 Task: Create Card Trademark Registration Review in Board Content Amplification Strategies to Workspace Creative Writing. Create Card Bicycle Review in Board Employee Performance Evaluation to Workspace Creative Writing. Create Card Patent Application Review in Board Content Marketing Infographic Creation and Promotion to Workspace Creative Writing
Action: Mouse moved to (97, 276)
Screenshot: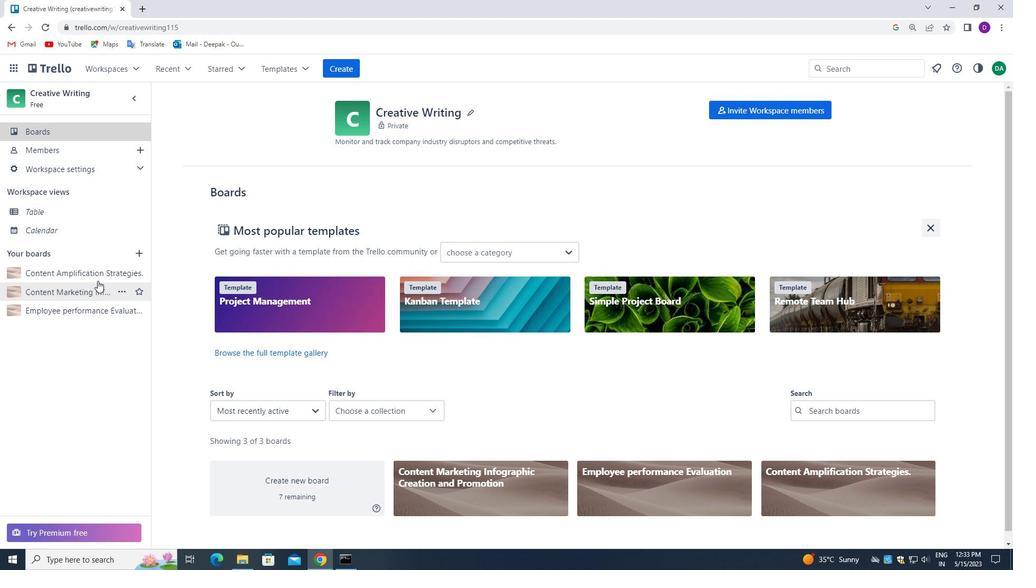 
Action: Mouse pressed left at (97, 276)
Screenshot: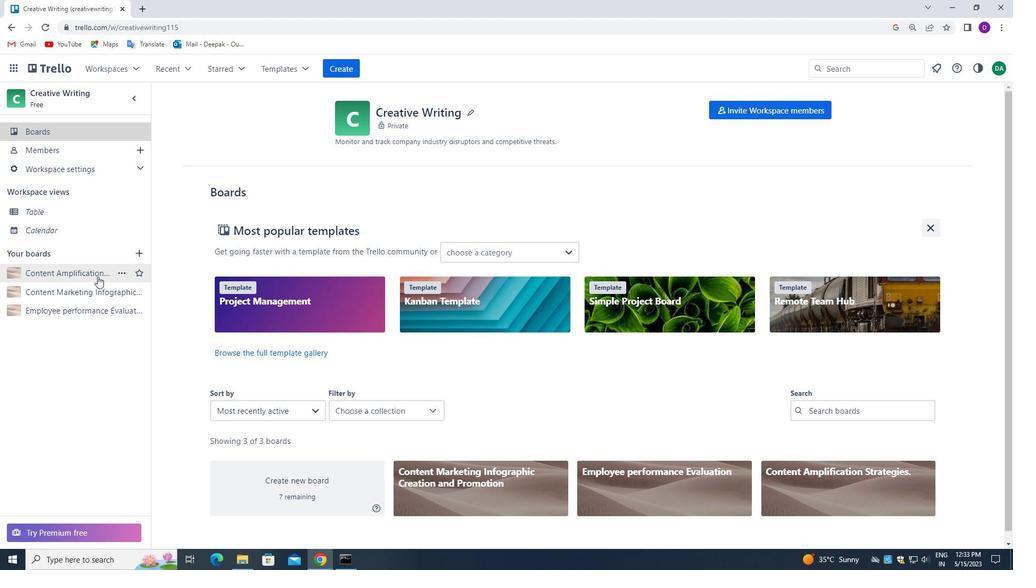 
Action: Mouse moved to (226, 163)
Screenshot: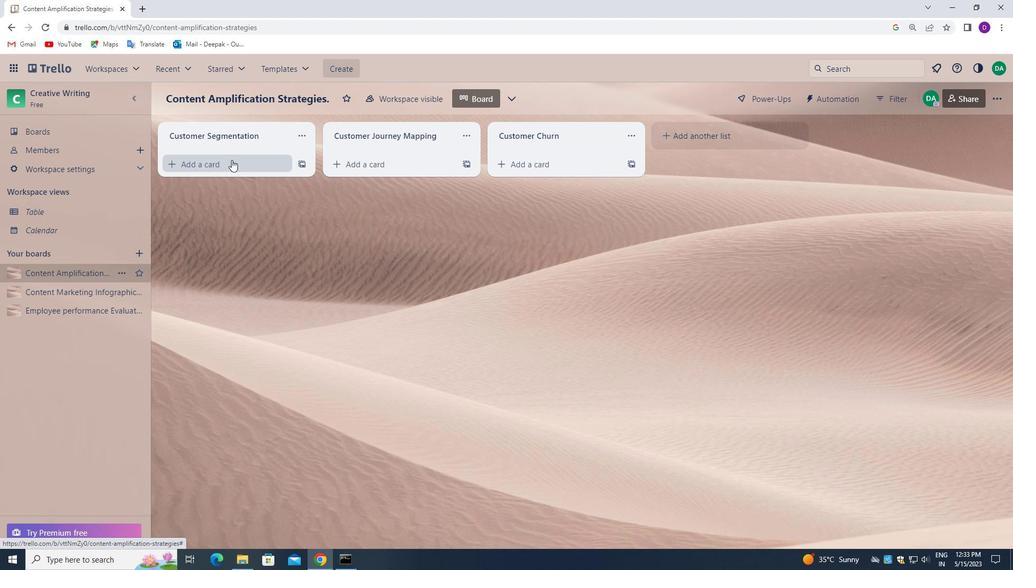 
Action: Mouse pressed left at (226, 163)
Screenshot: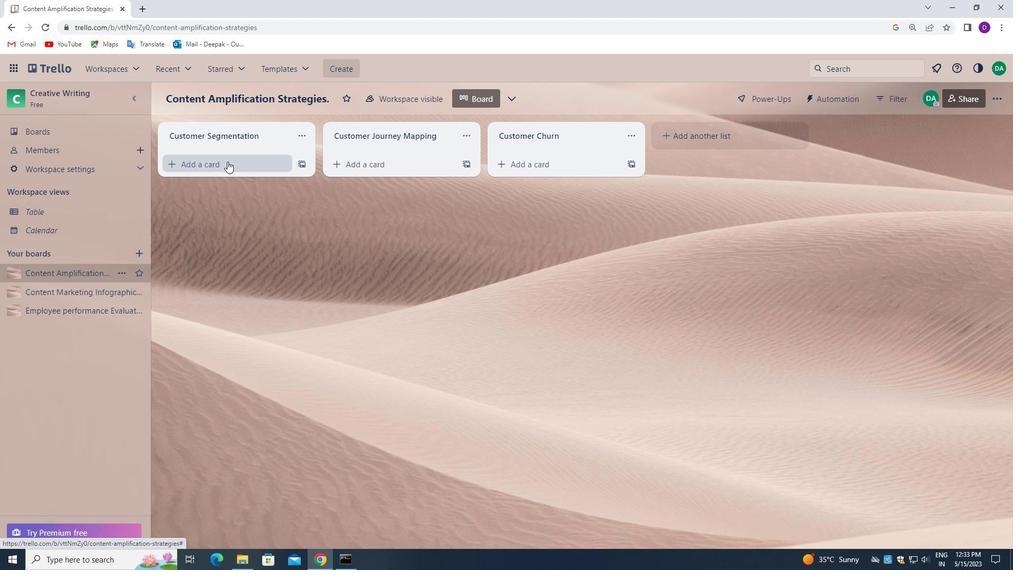 
Action: Mouse moved to (218, 166)
Screenshot: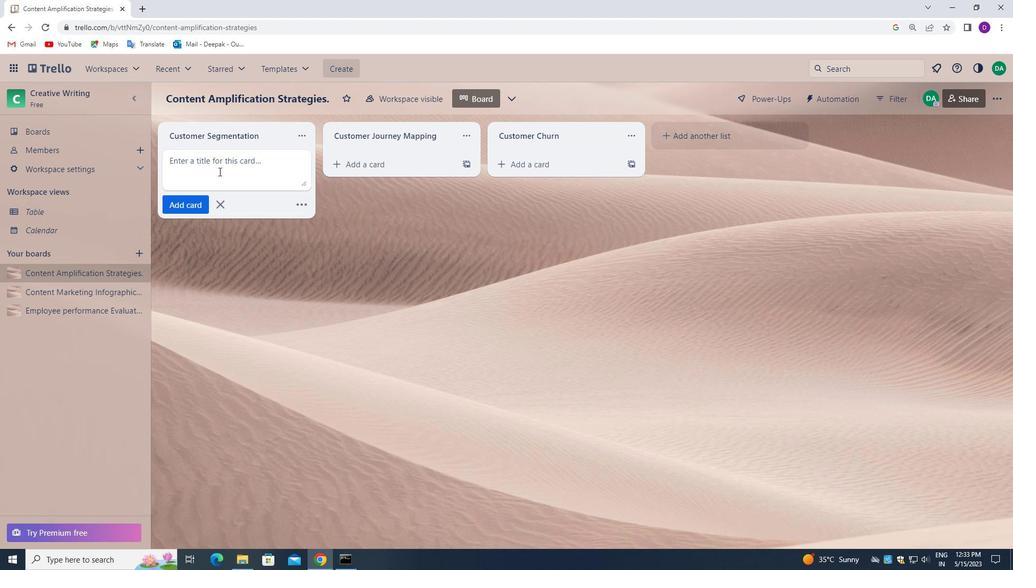 
Action: Mouse pressed left at (218, 166)
Screenshot: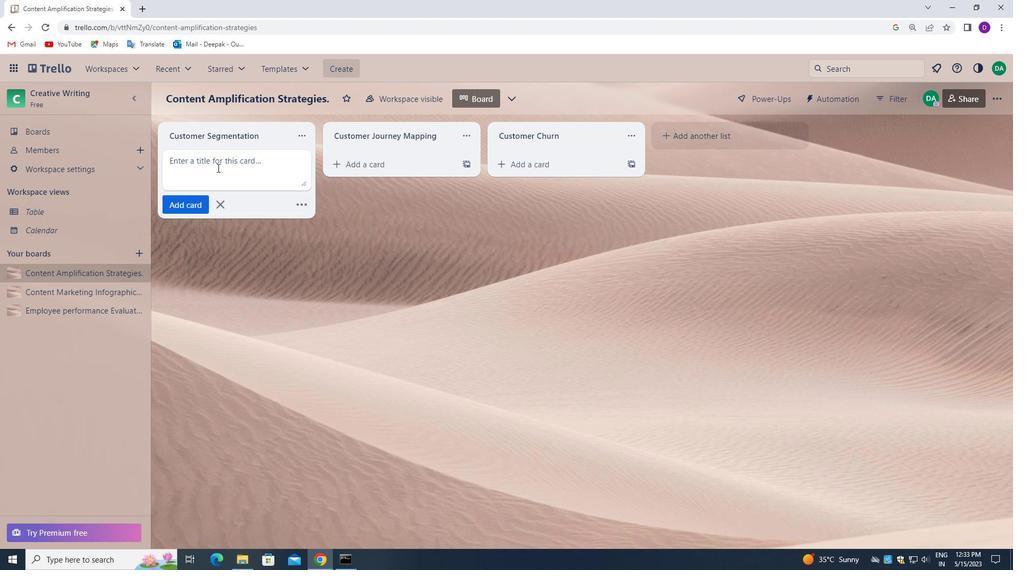 
Action: Key pressed <Key.shift>TRADEMARK<Key.space><Key.shift>REGISTRATION<Key.space><Key.shift>R
Screenshot: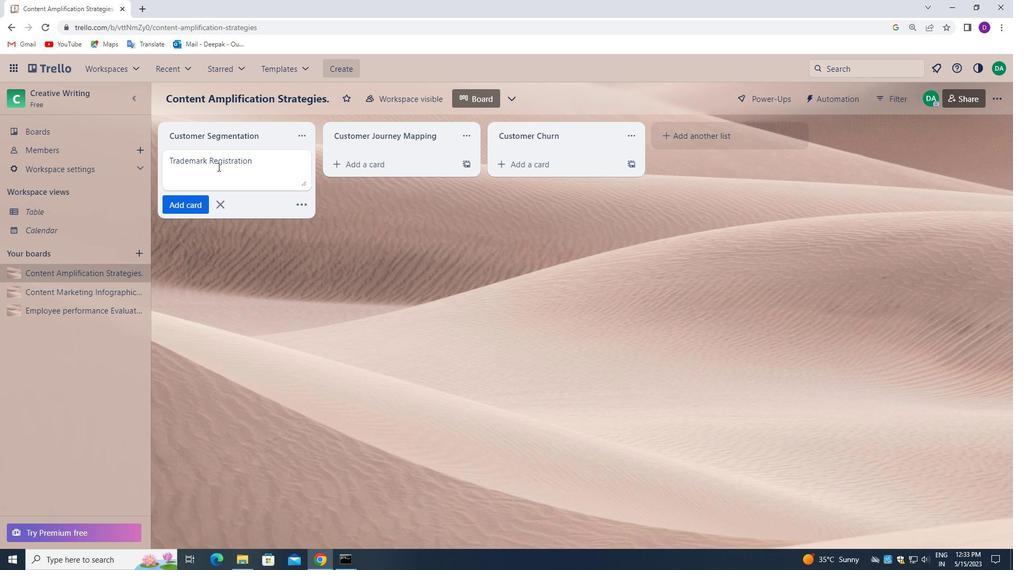 
Action: Mouse moved to (218, 166)
Screenshot: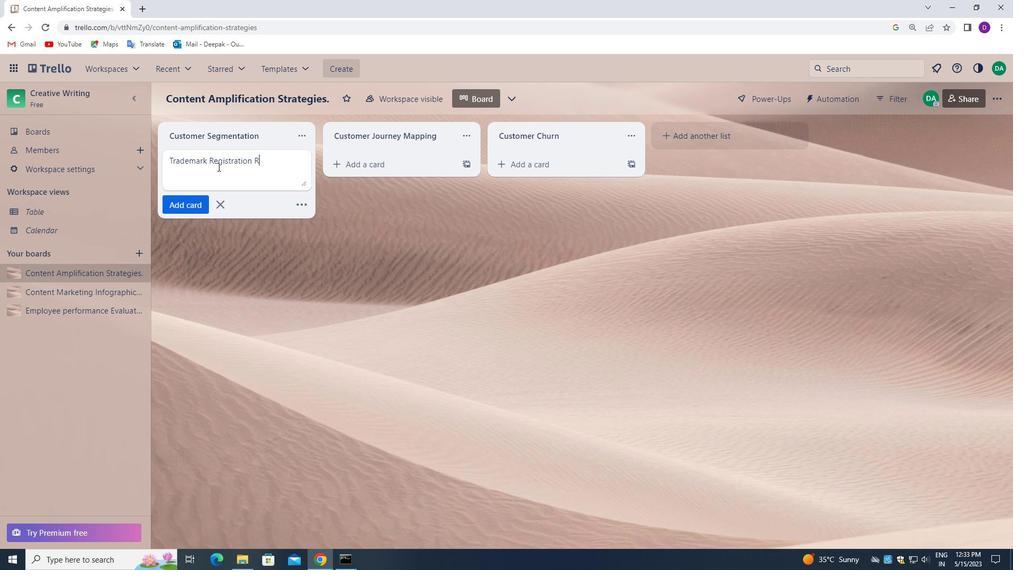 
Action: Key pressed EVIEW
Screenshot: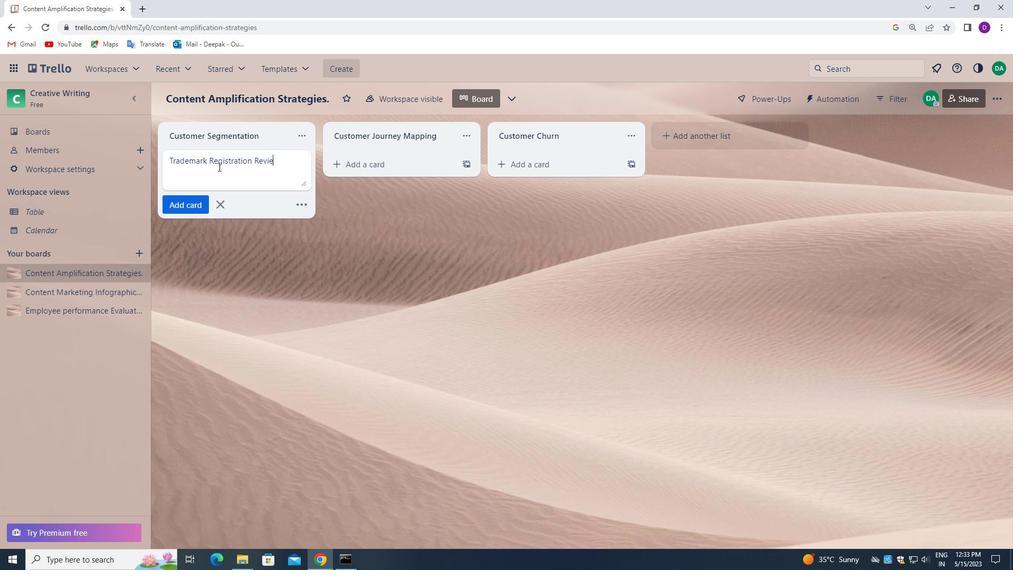 
Action: Mouse moved to (183, 205)
Screenshot: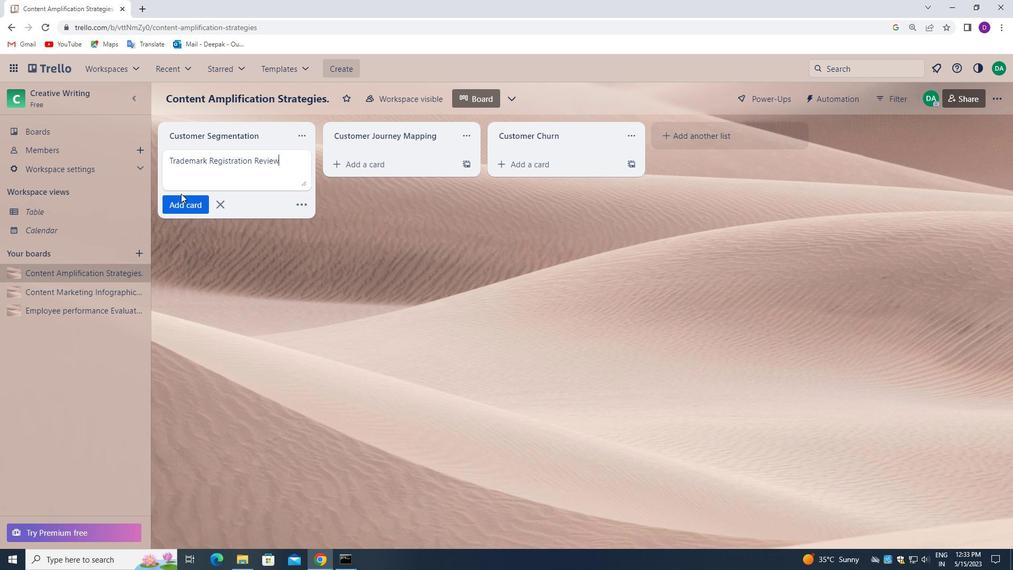 
Action: Mouse pressed left at (183, 205)
Screenshot: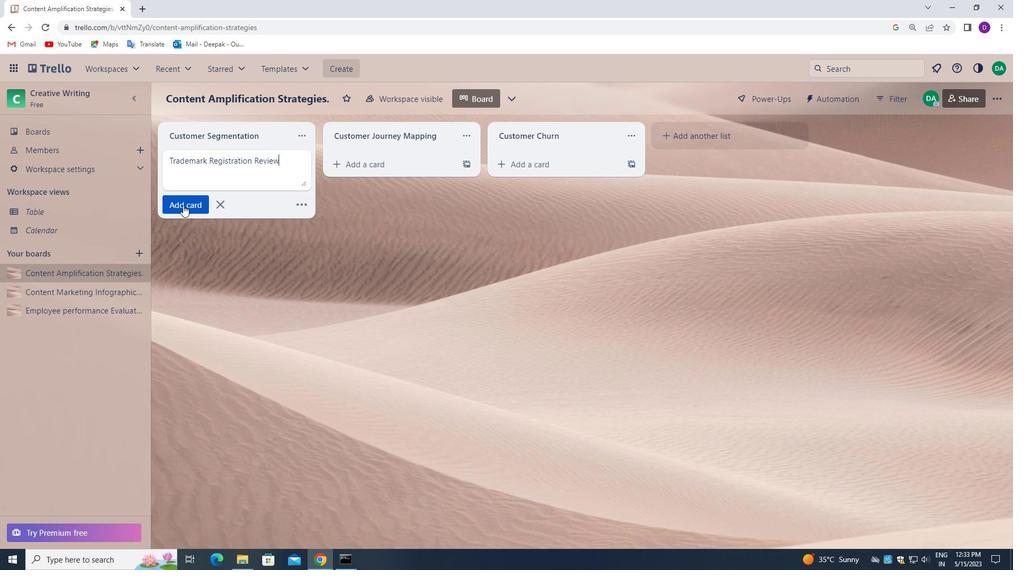 
Action: Mouse moved to (71, 308)
Screenshot: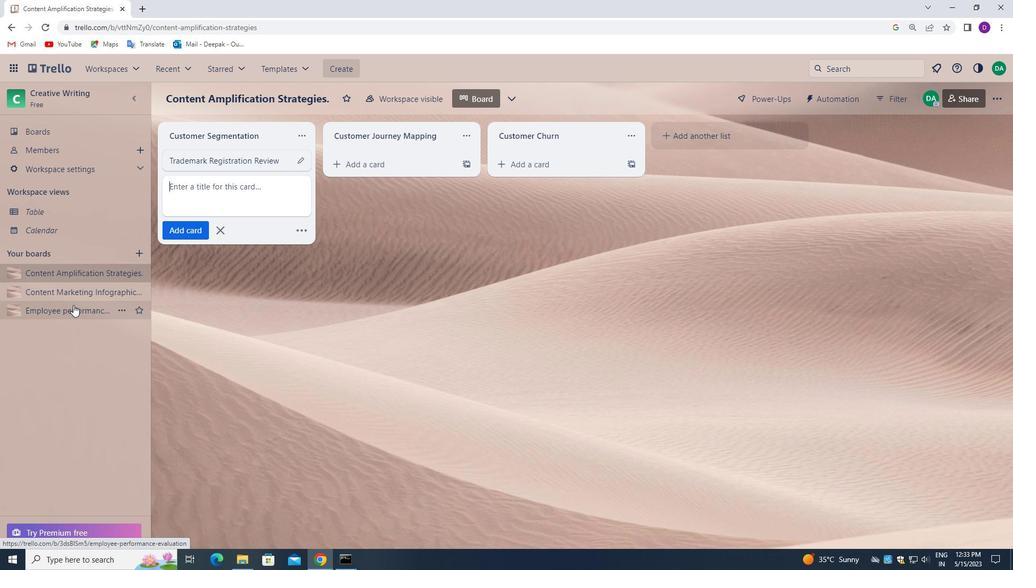 
Action: Mouse pressed left at (71, 308)
Screenshot: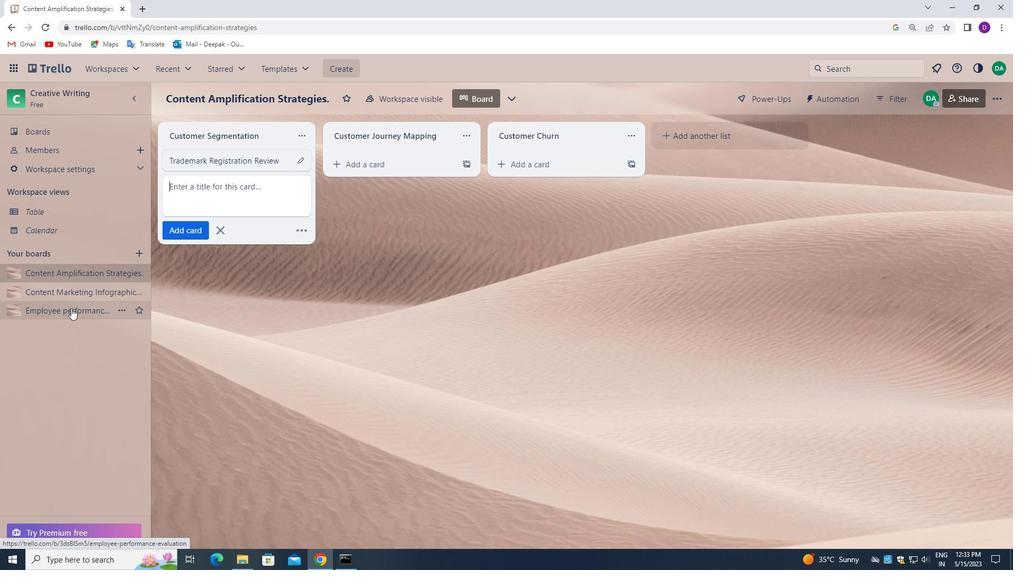 
Action: Mouse moved to (232, 166)
Screenshot: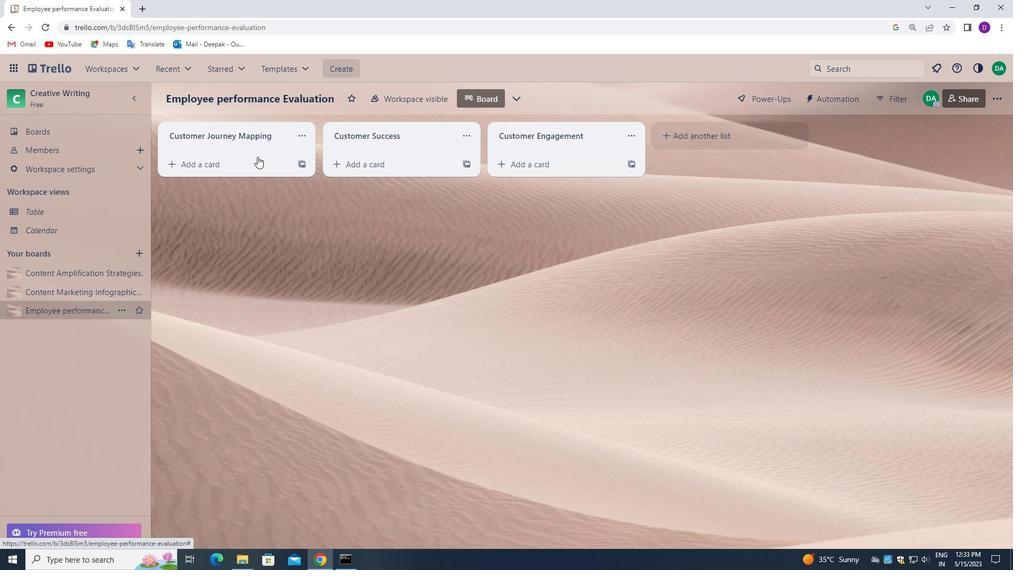 
Action: Mouse pressed left at (232, 166)
Screenshot: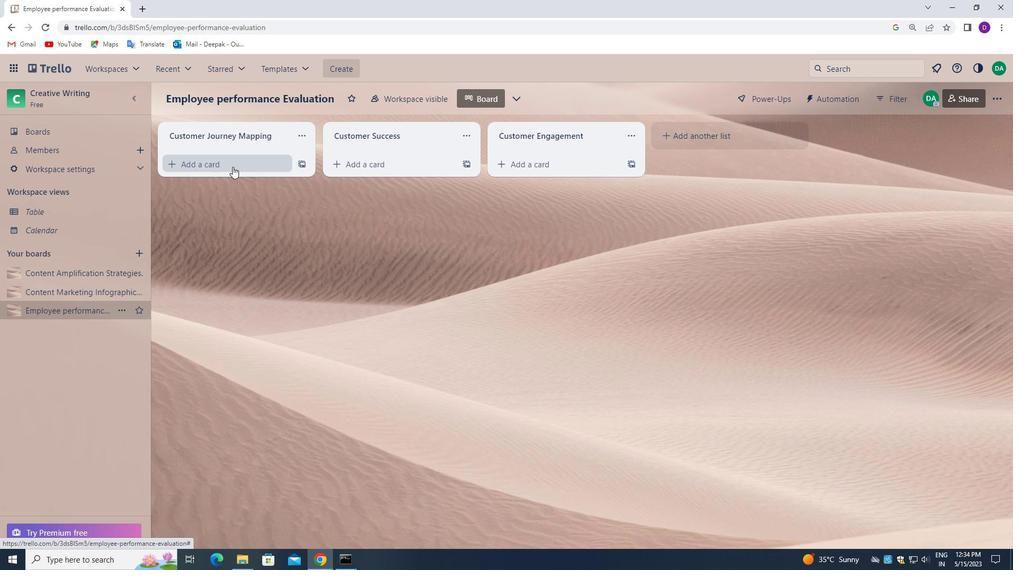 
Action: Mouse moved to (230, 163)
Screenshot: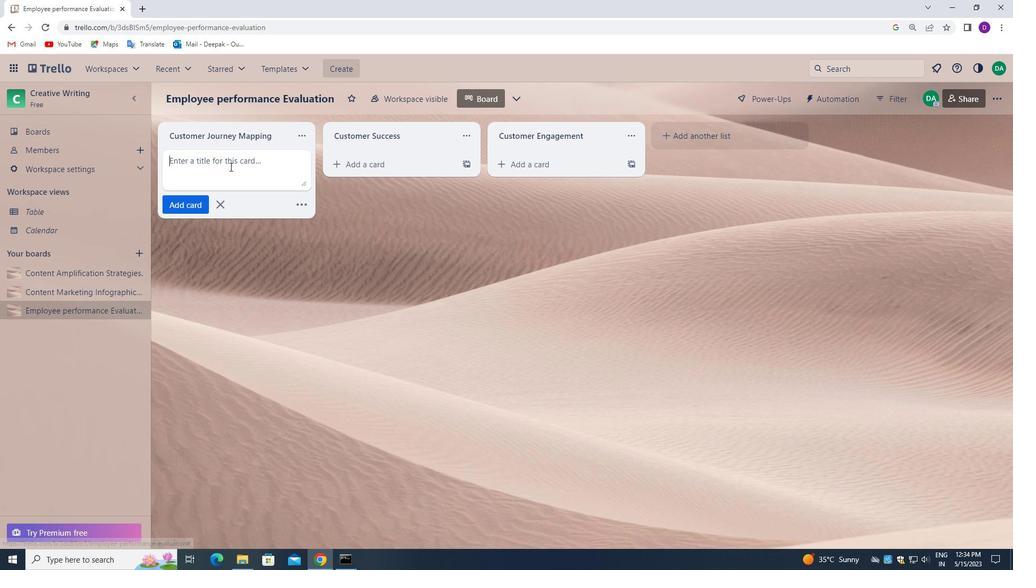 
Action: Mouse pressed left at (230, 163)
Screenshot: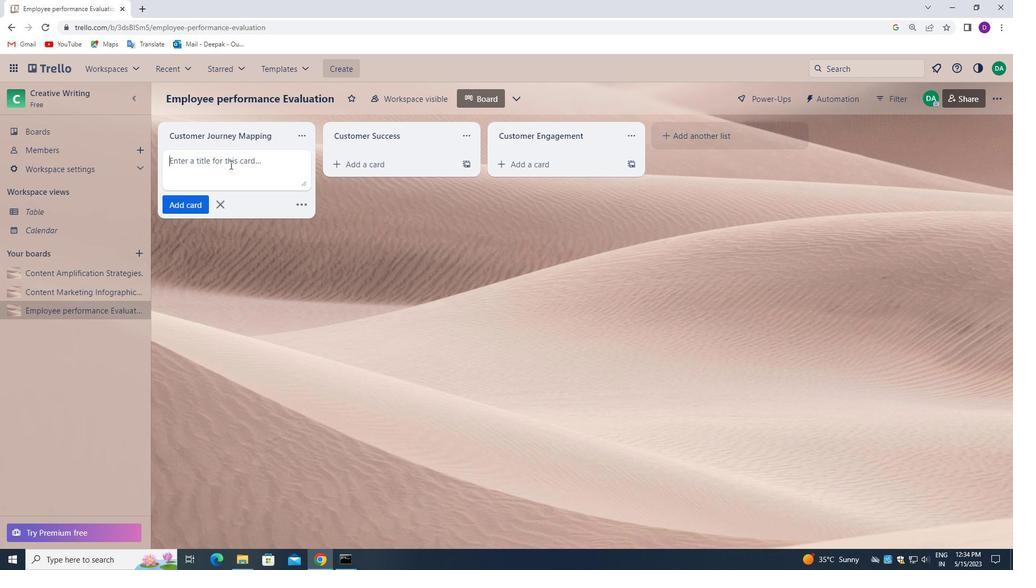 
Action: Key pressed <Key.shift><Key.shift><Key.shift><Key.shift><Key.shift><Key.shift><Key.shift><Key.shift><Key.shift><Key.shift><Key.shift><Key.shift><Key.shift><Key.shift><Key.shift><Key.shift><Key.shift><Key.shift><Key.shift><Key.shift><Key.shift><Key.shift><Key.shift><Key.shift><Key.shift><Key.shift><Key.shift><Key.shift><Key.shift><Key.shift><Key.shift><Key.shift><Key.shift><Key.shift><Key.shift><Key.shift><Key.shift><Key.shift><Key.shift><Key.shift><Key.shift><Key.shift><Key.shift>BICYCLE<Key.space><Key.shift>REVIEW
Screenshot: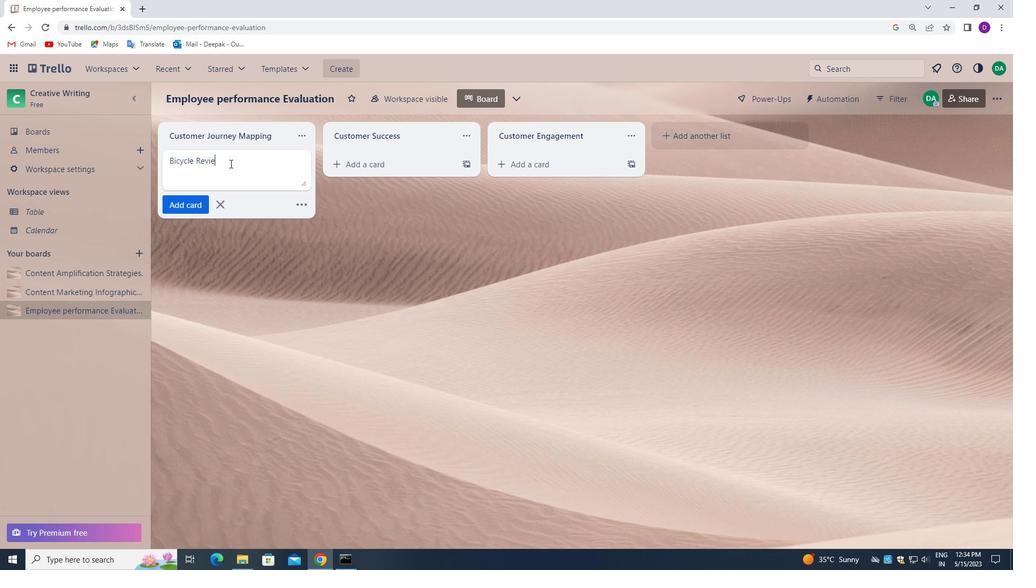 
Action: Mouse moved to (176, 211)
Screenshot: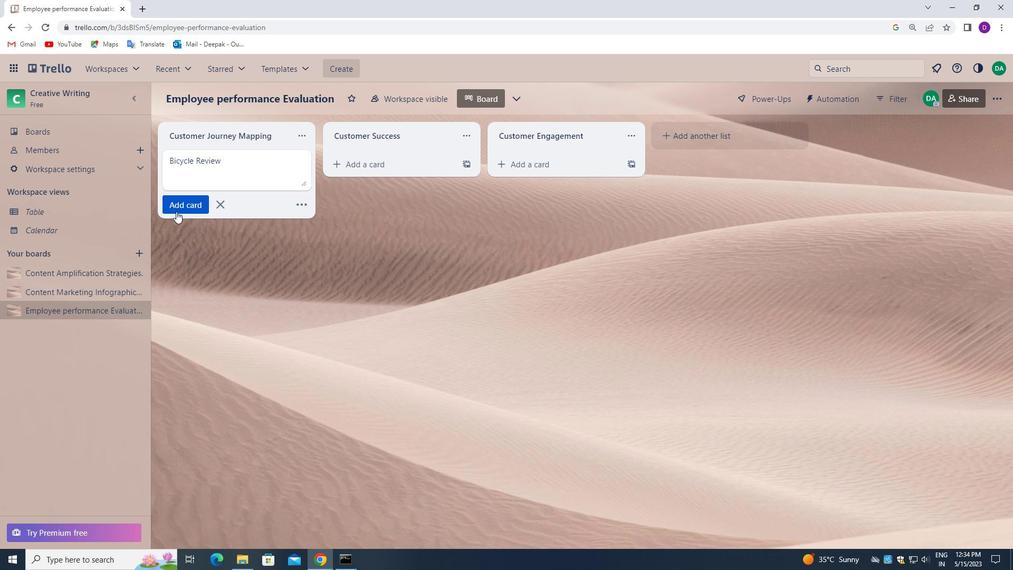 
Action: Mouse pressed left at (176, 211)
Screenshot: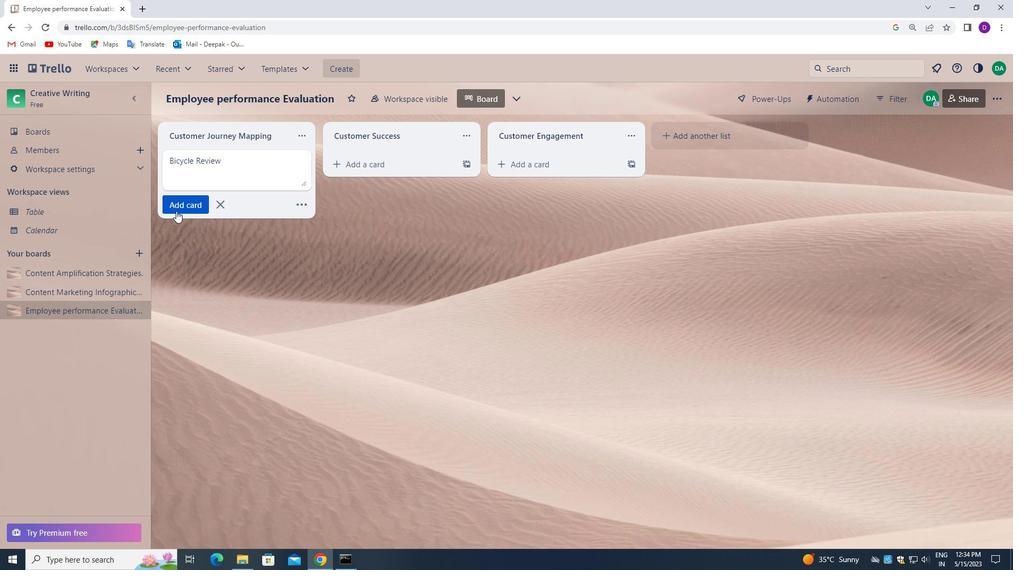 
Action: Mouse moved to (87, 290)
Screenshot: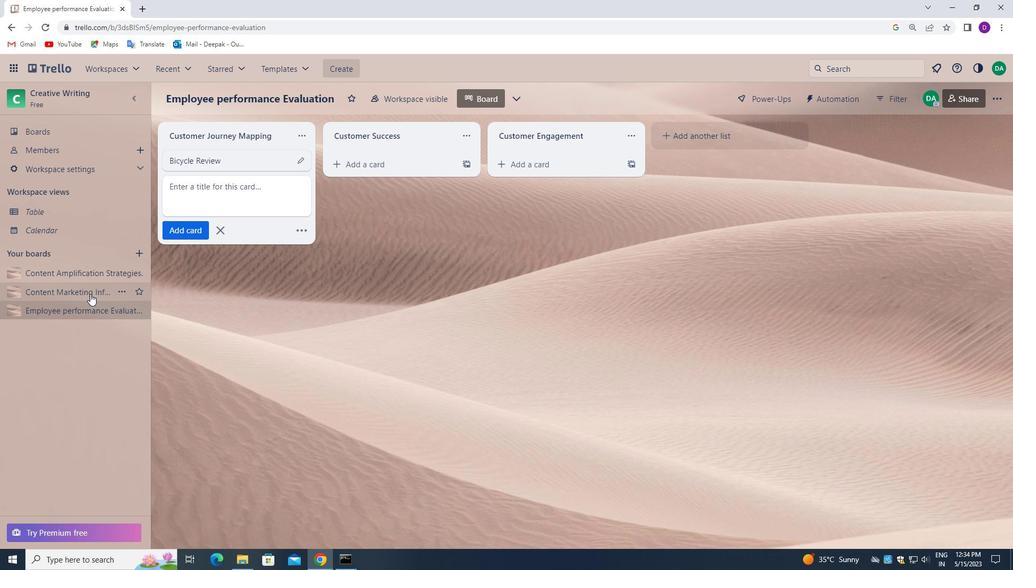 
Action: Mouse pressed left at (87, 290)
Screenshot: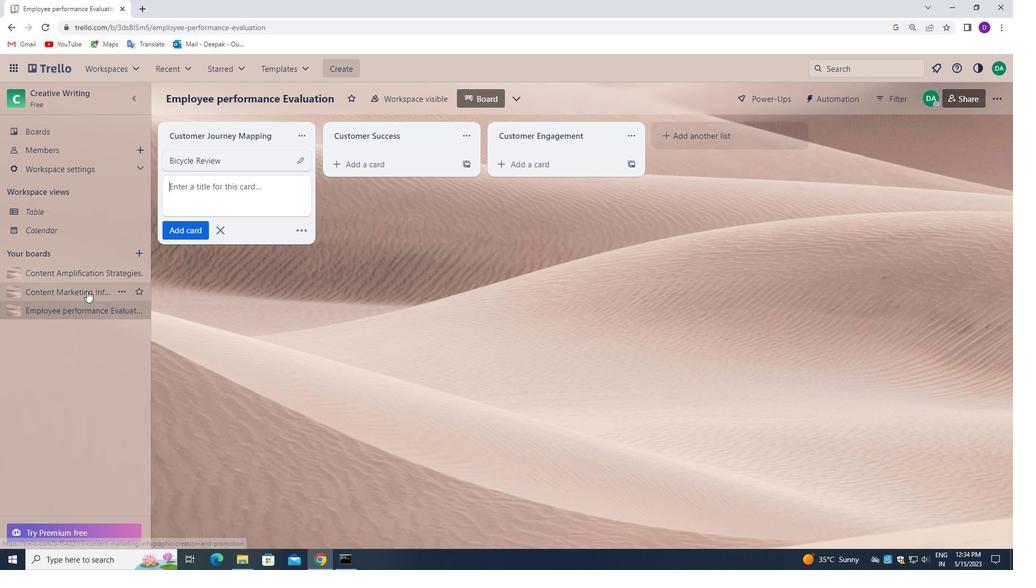 
Action: Mouse moved to (207, 166)
Screenshot: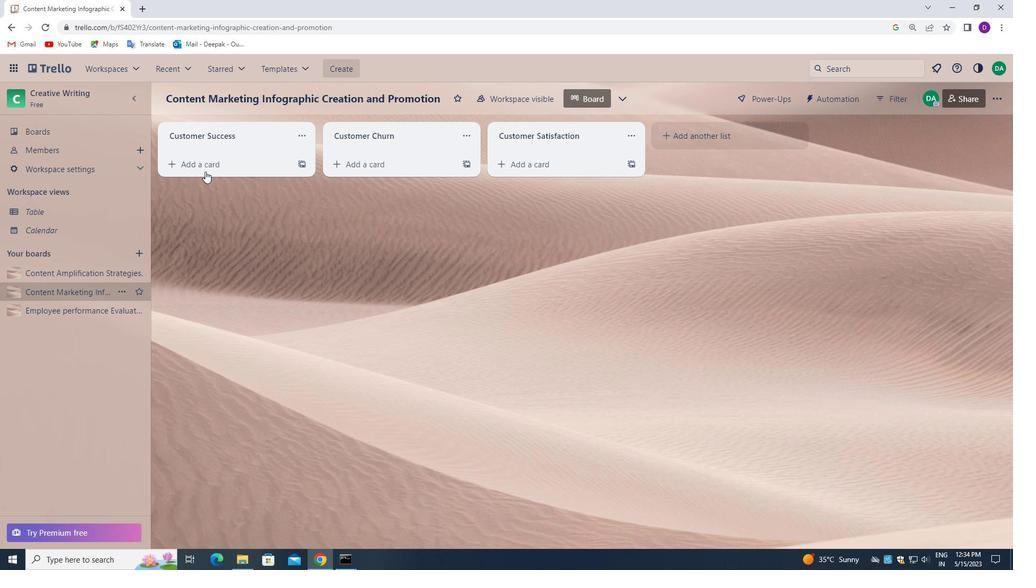 
Action: Mouse pressed left at (207, 166)
Screenshot: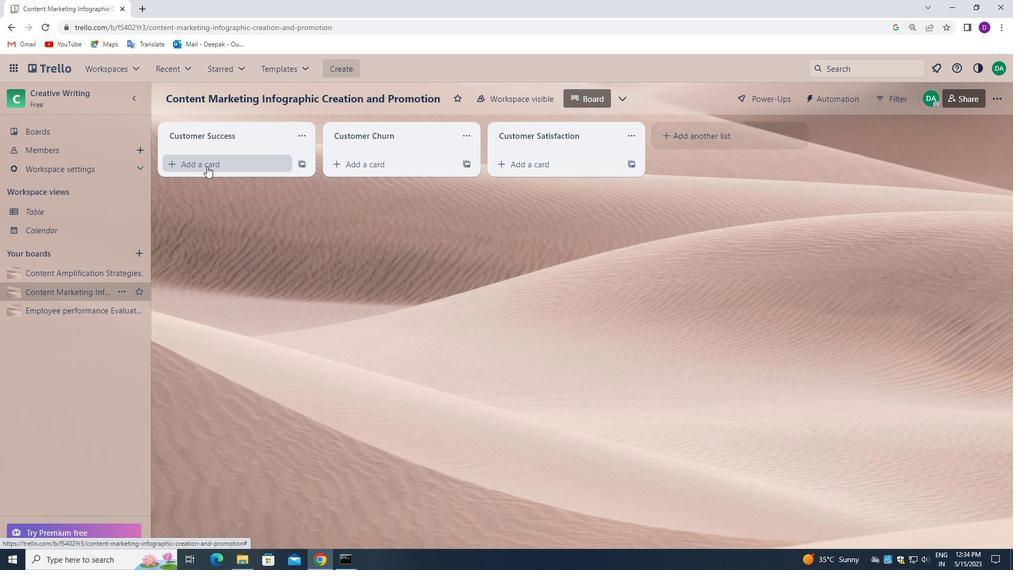 
Action: Mouse moved to (209, 163)
Screenshot: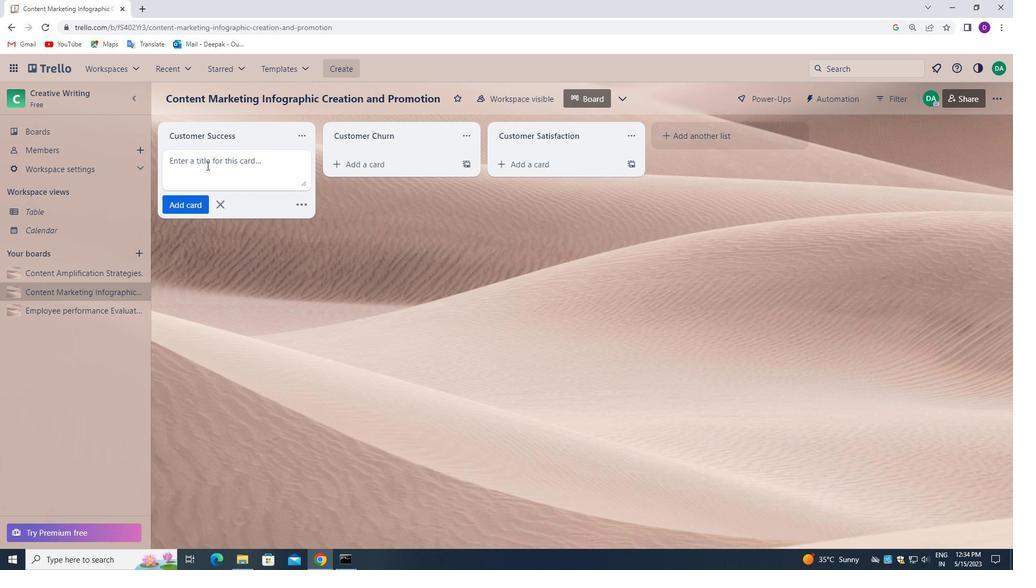
Action: Mouse pressed left at (209, 163)
Screenshot: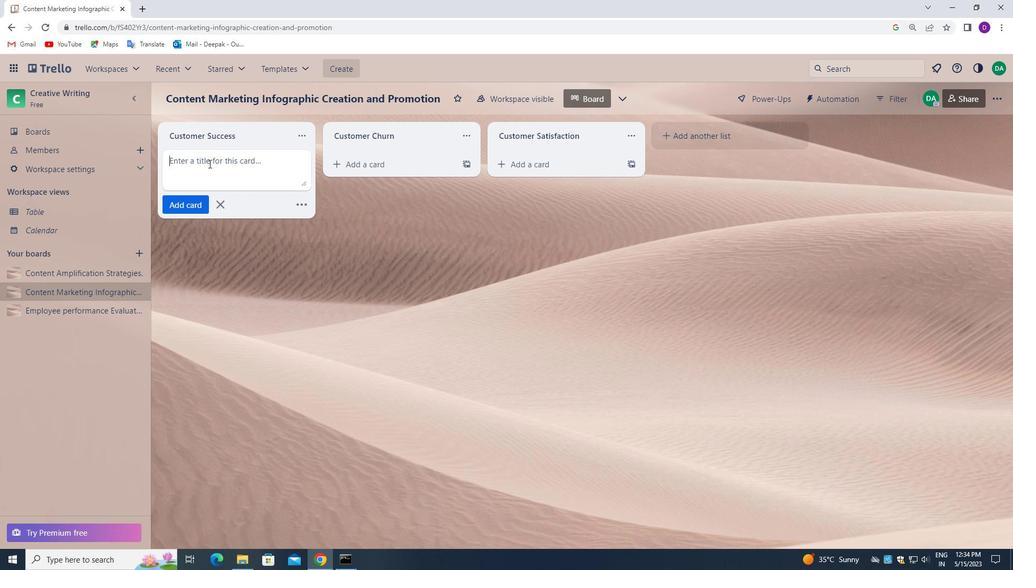 
Action: Key pressed <Key.shift><Key.shift><Key.shift><Key.shift>PATENT<Key.space><Key.shift>APPLICATION<Key.space><Key.shift>REVIEW
Screenshot: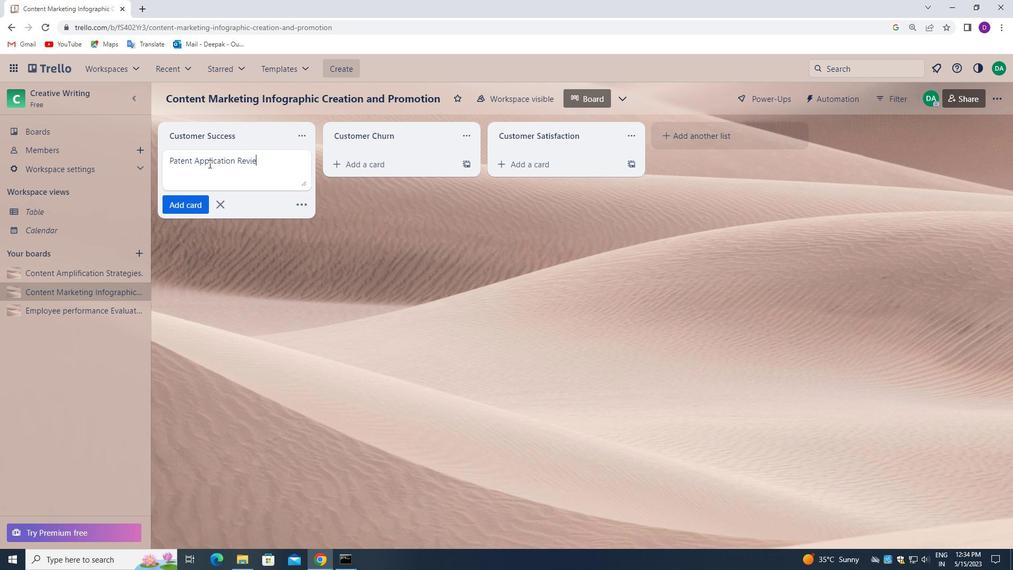 
Action: Mouse moved to (189, 206)
Screenshot: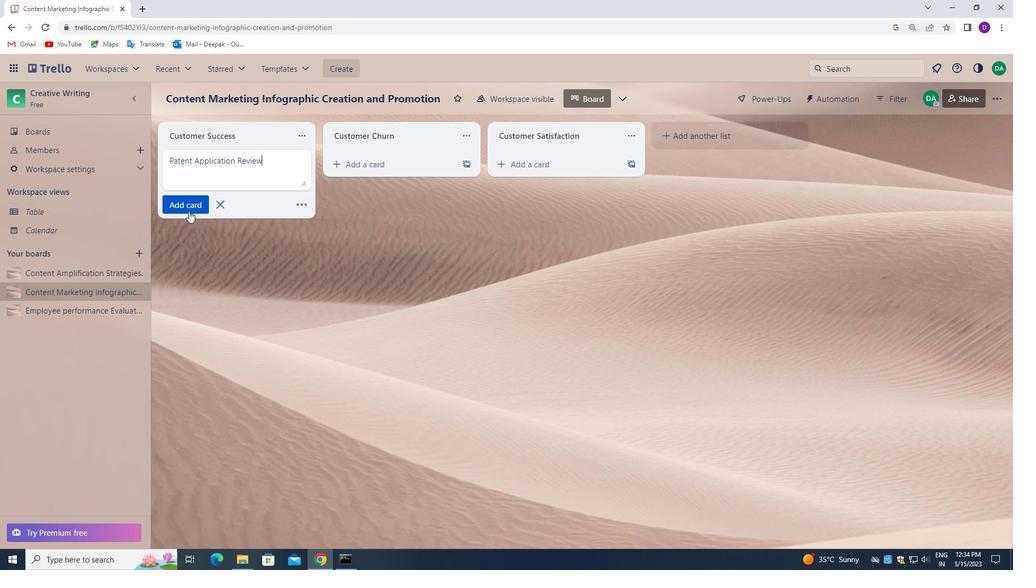 
Action: Mouse pressed left at (189, 206)
Screenshot: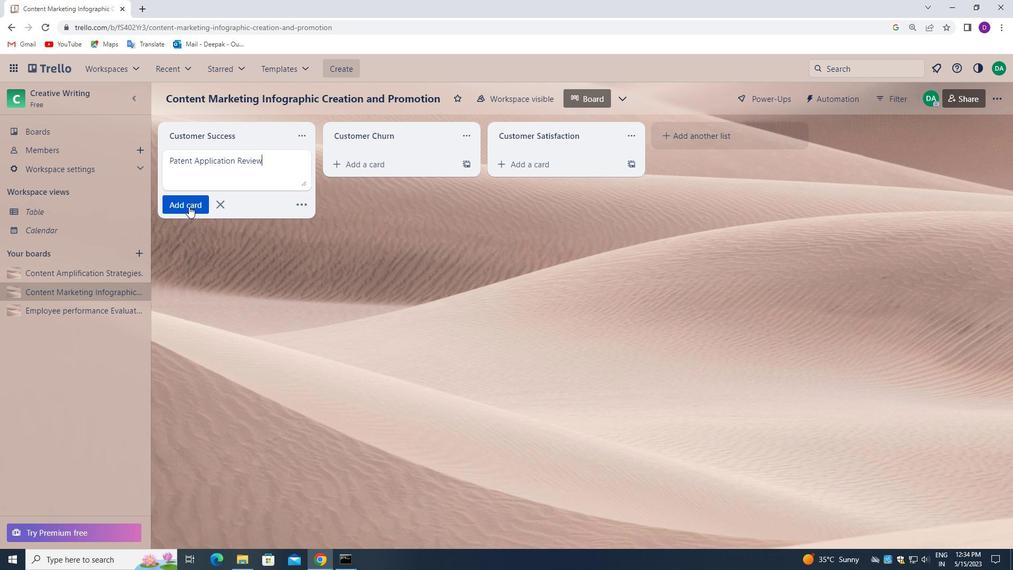 
Action: Mouse moved to (84, 127)
Screenshot: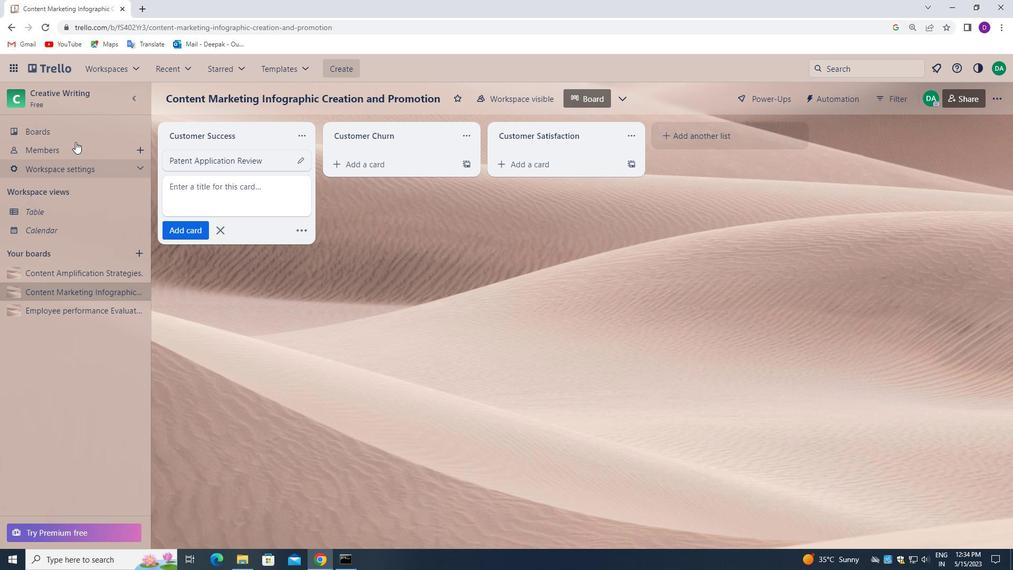 
Action: Mouse pressed left at (84, 127)
Screenshot: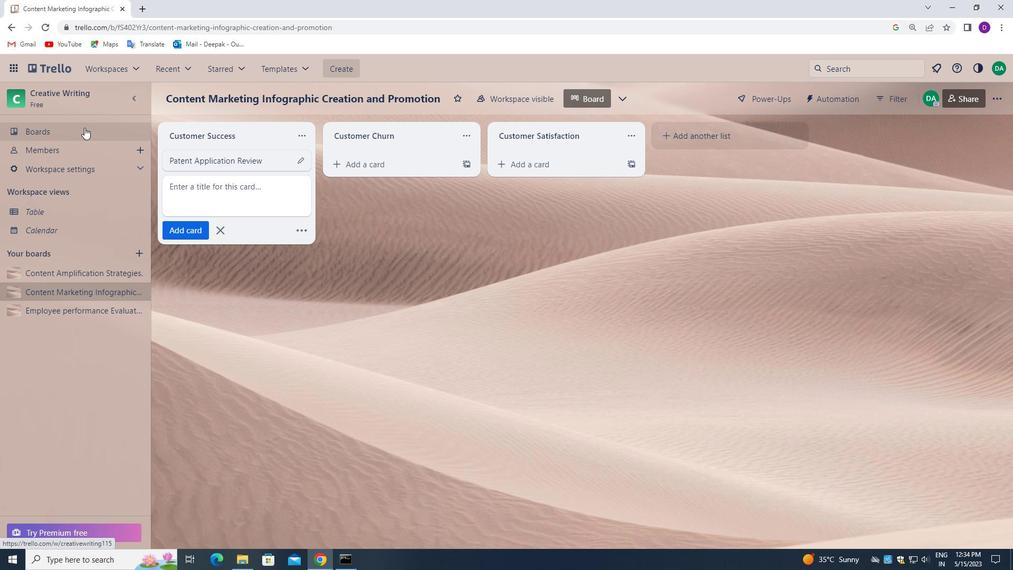 
Action: Mouse moved to (431, 406)
Screenshot: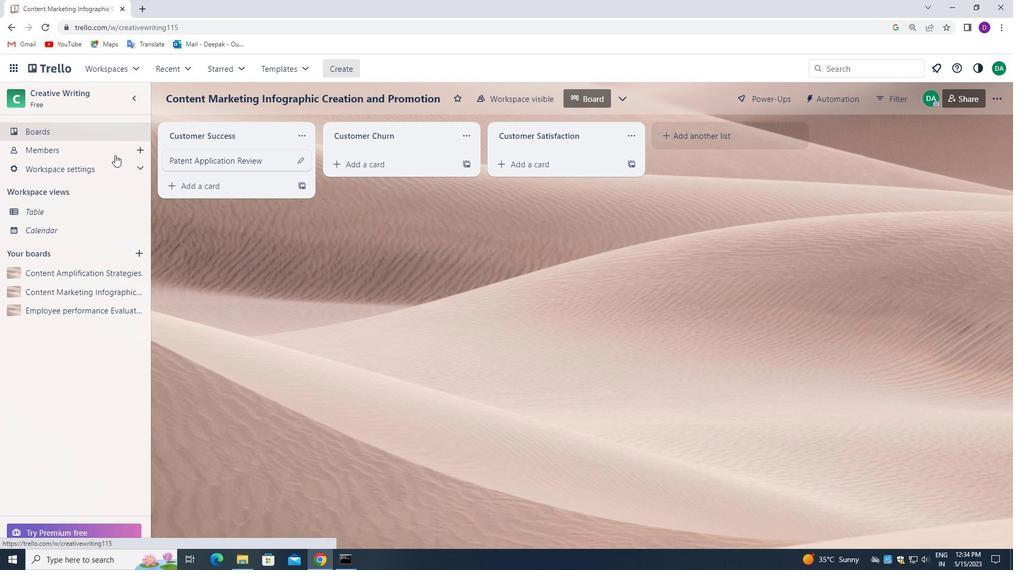 
